 Task: Create List Brand Personality in Board Brand Development Strategies to Workspace Executive Assistance. Create List Brand Messaging in Board Voice of Employee Surveys and Analysis to Workspace Executive Assistance. Create List Brand Guidelines in Board Diversity and Inclusion Employee Training and Education Resources to Workspace Executive Assistance
Action: Mouse moved to (956, 500)
Screenshot: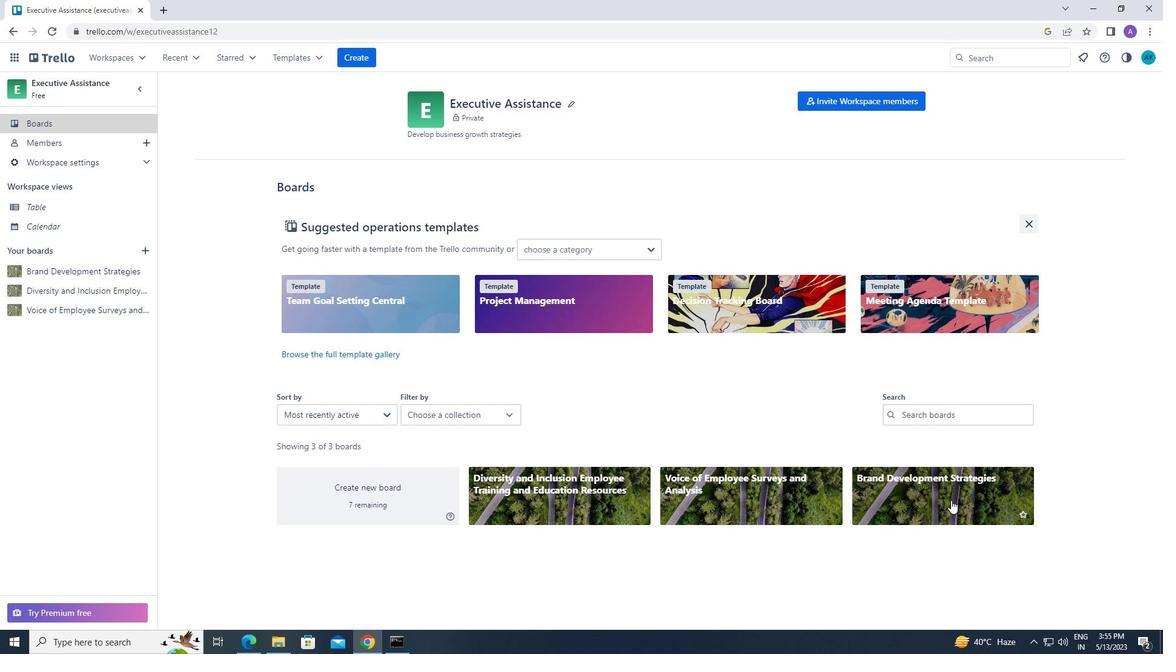 
Action: Mouse pressed left at (956, 500)
Screenshot: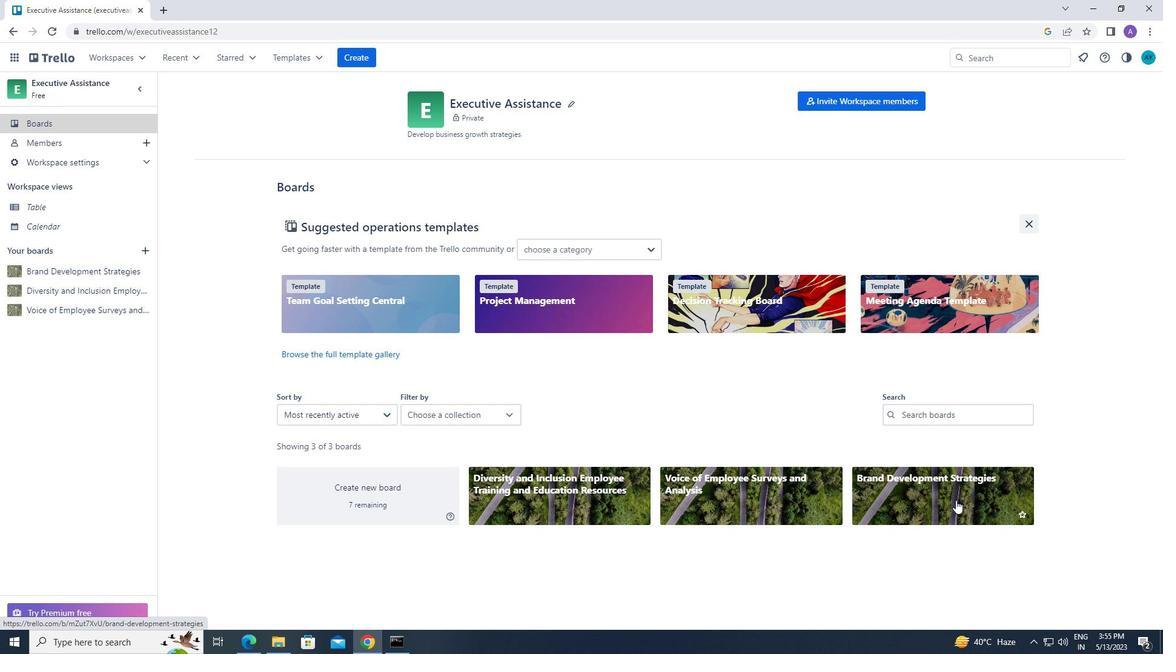 
Action: Mouse moved to (605, 126)
Screenshot: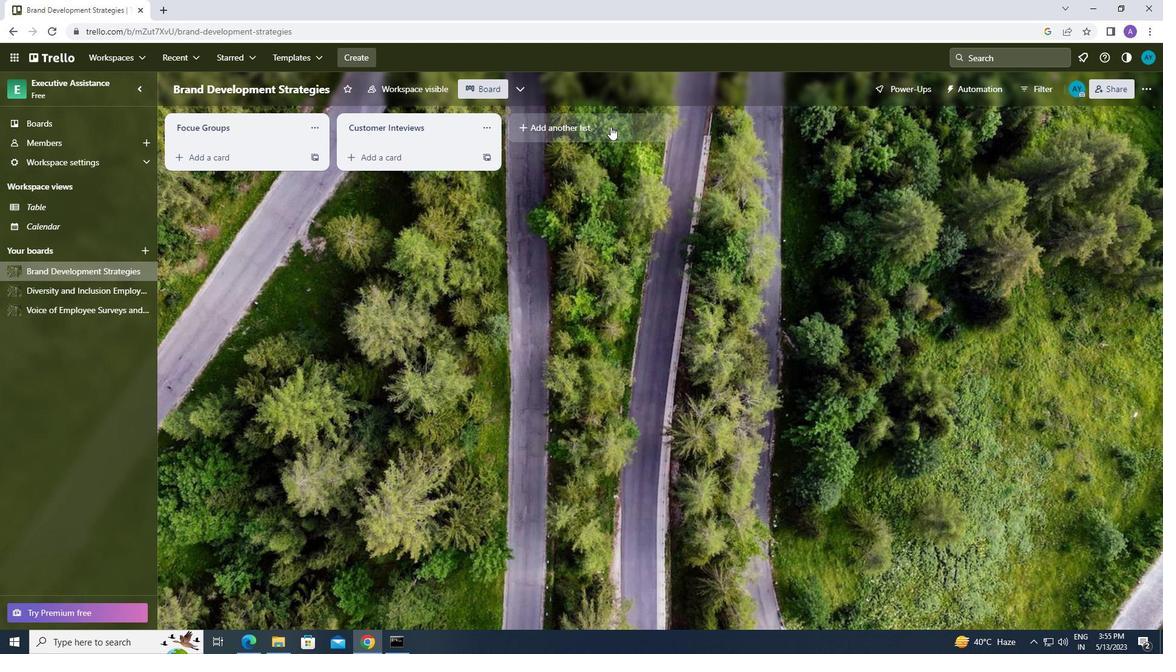 
Action: Mouse pressed left at (605, 126)
Screenshot: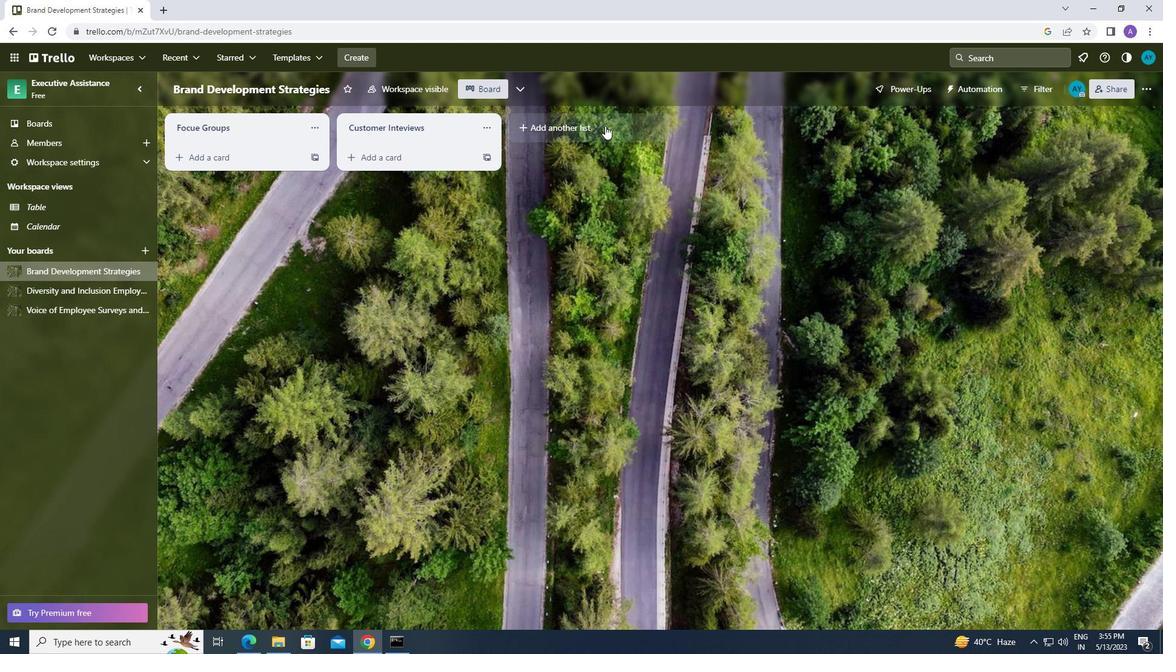 
Action: Mouse moved to (574, 129)
Screenshot: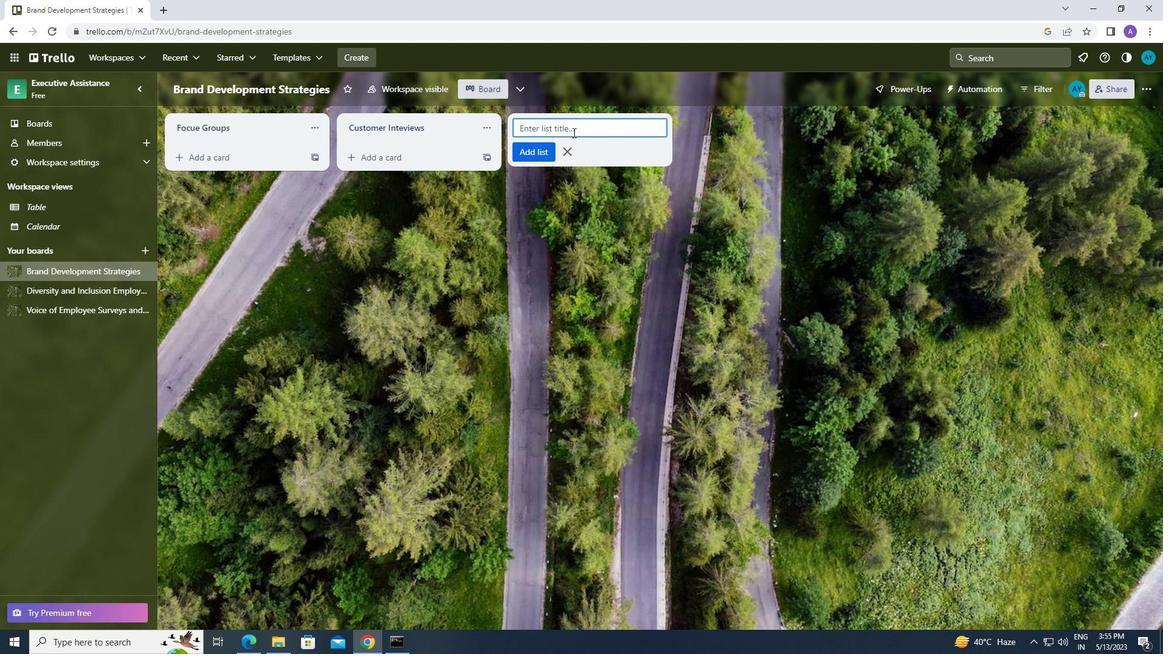 
Action: Mouse pressed left at (574, 129)
Screenshot: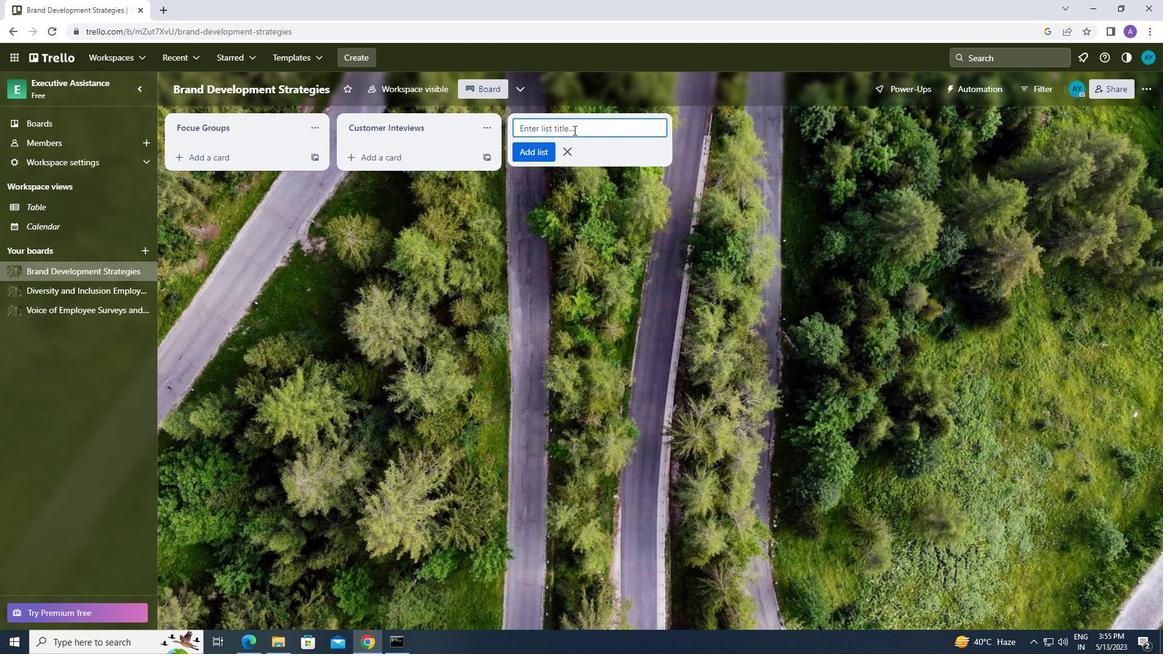 
Action: Key pressed <Key.caps_lock>b<Key.caps_lock>rand<Key.space><Key.caps_lock>p<Key.caps_lock>ersonality
Screenshot: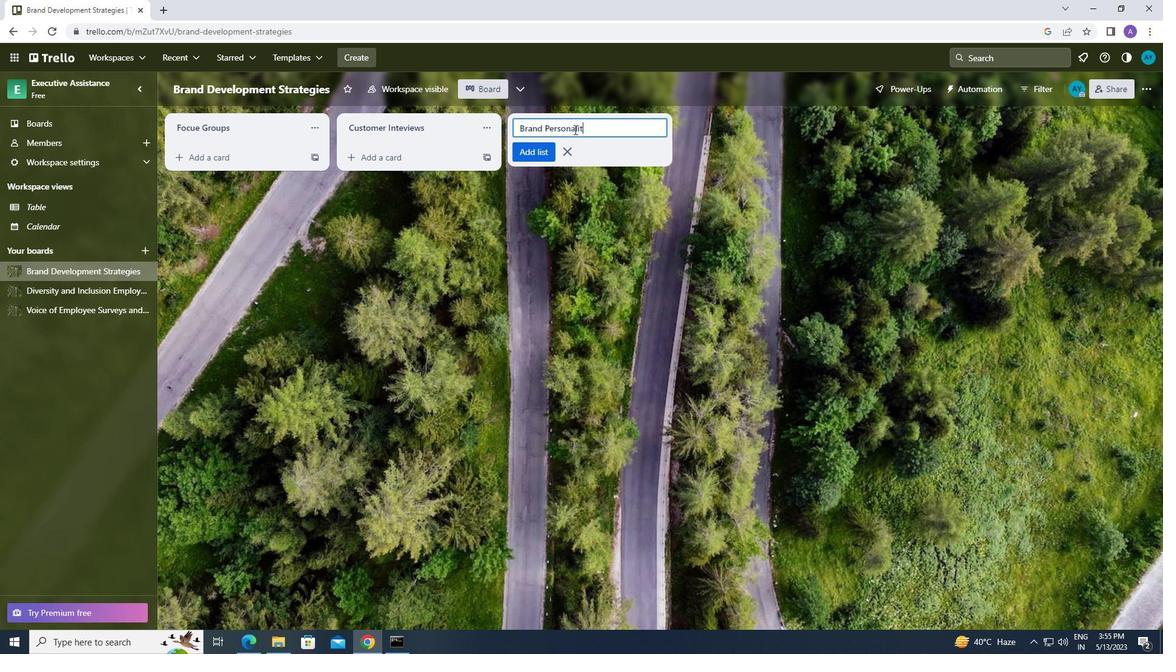 
Action: Mouse moved to (703, 266)
Screenshot: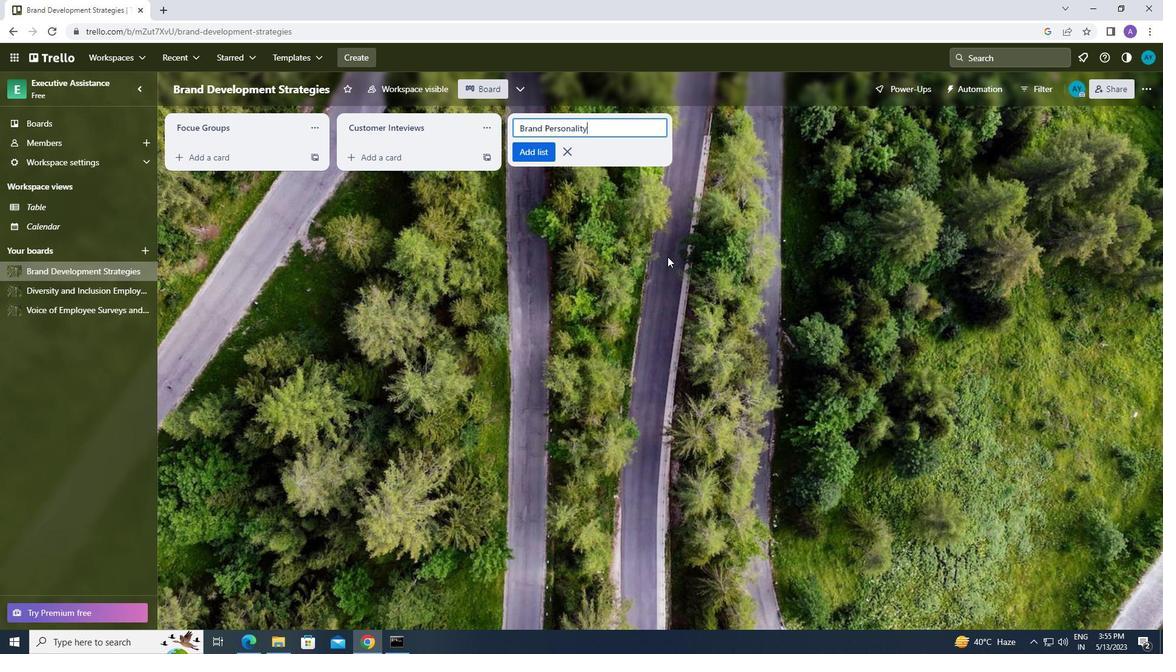 
Action: Key pressed <Key.enter>
Screenshot: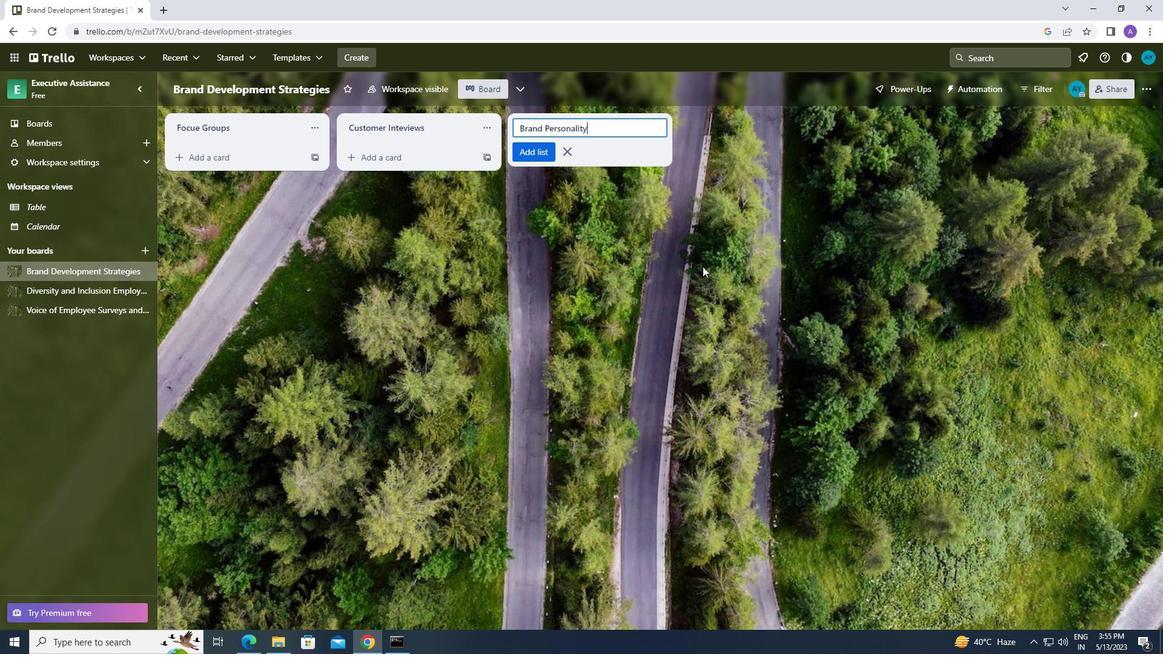 
Action: Mouse moved to (128, 56)
Screenshot: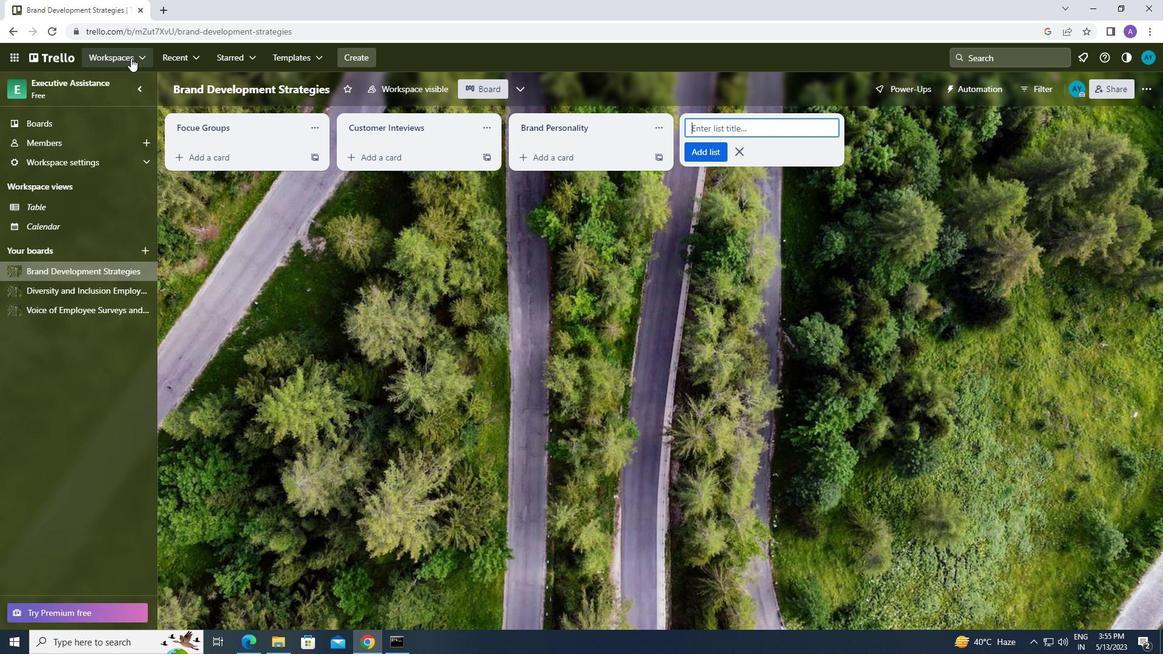 
Action: Mouse pressed left at (128, 56)
Screenshot: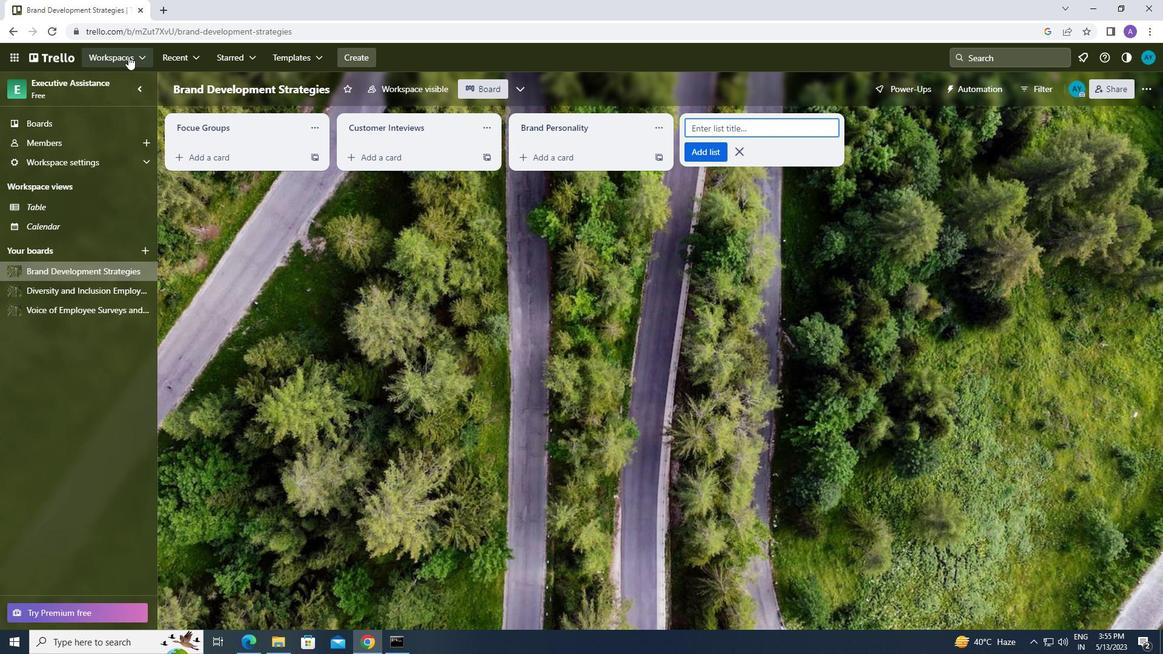 
Action: Mouse moved to (153, 329)
Screenshot: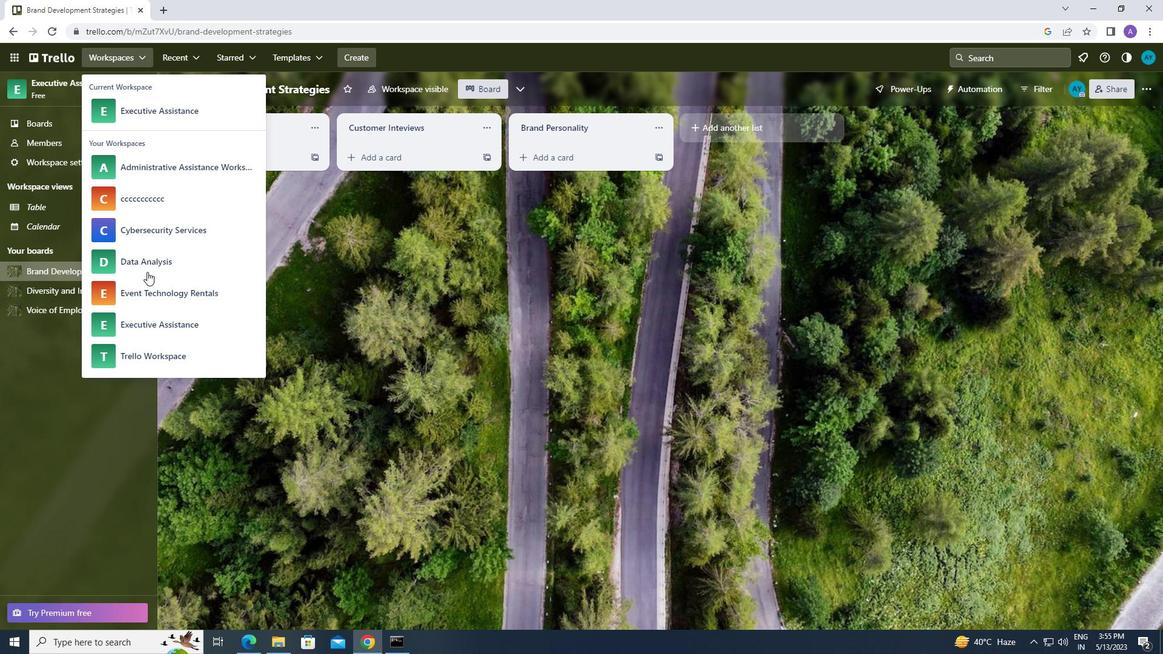 
Action: Mouse pressed left at (153, 329)
Screenshot: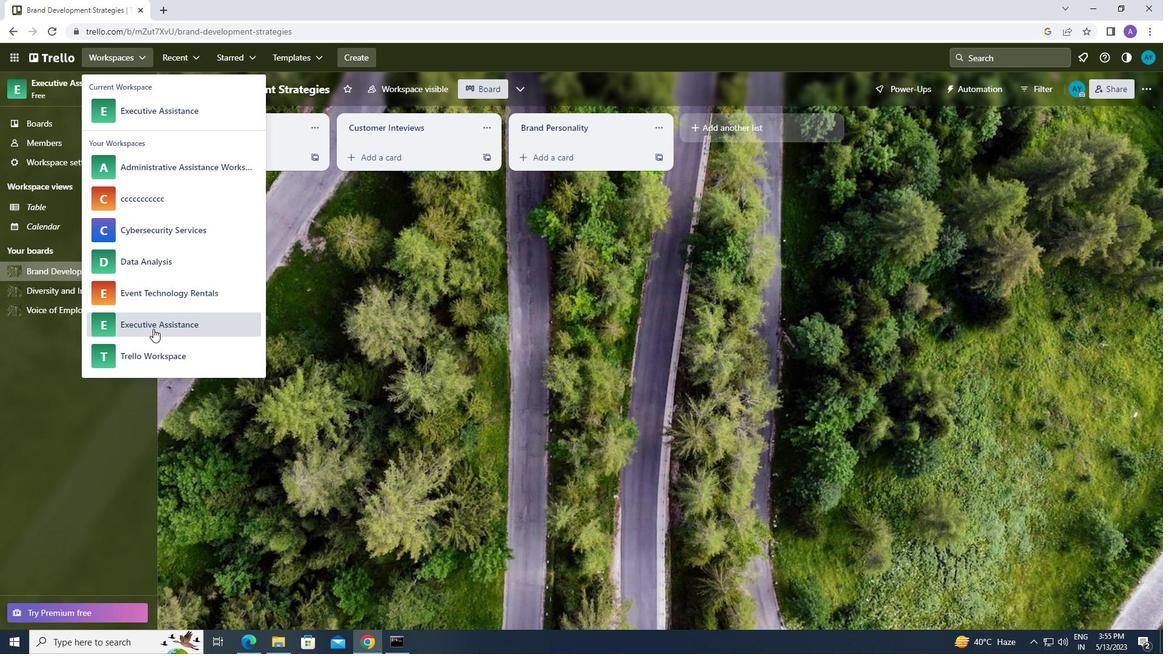 
Action: Mouse moved to (751, 494)
Screenshot: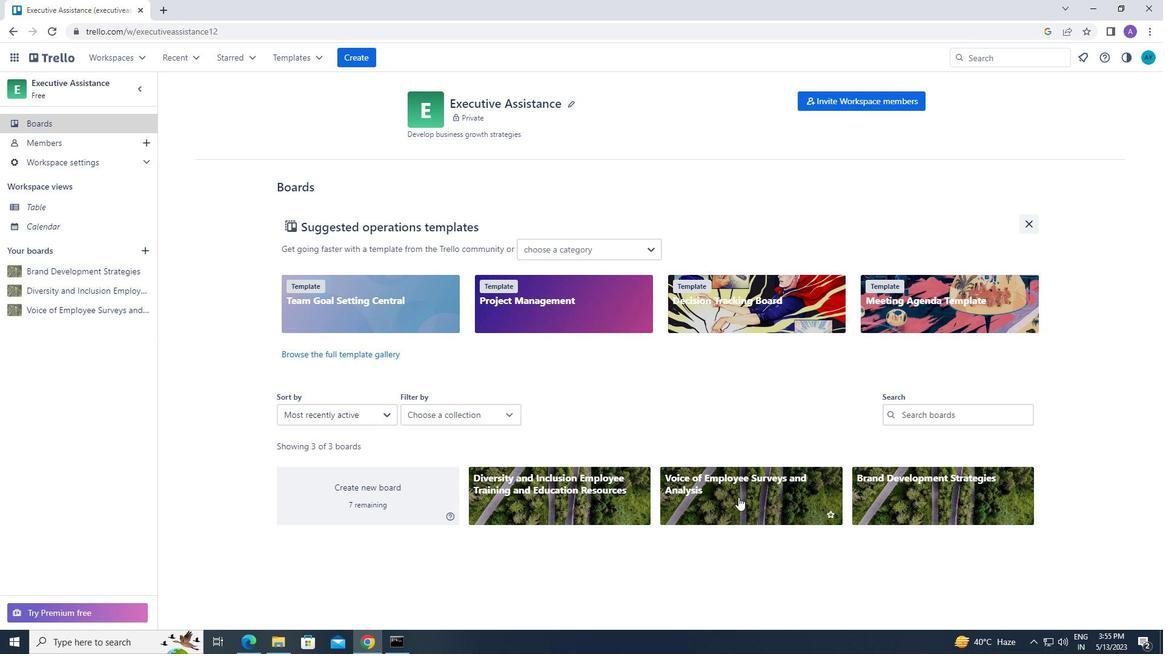 
Action: Mouse pressed left at (751, 494)
Screenshot: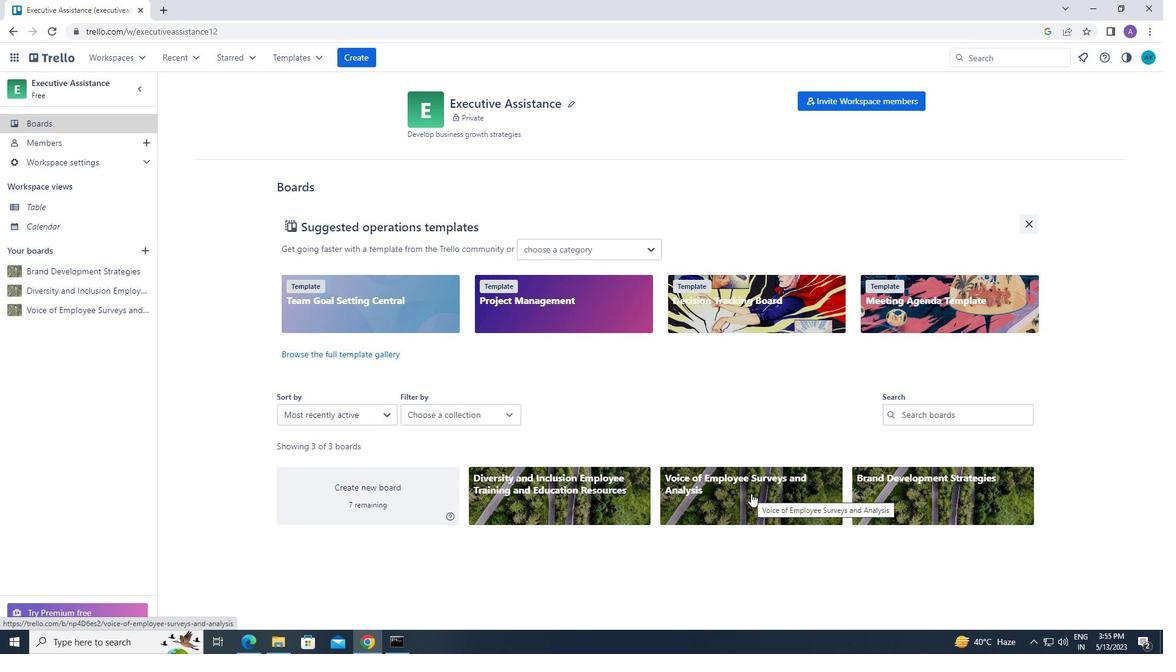 
Action: Mouse moved to (575, 120)
Screenshot: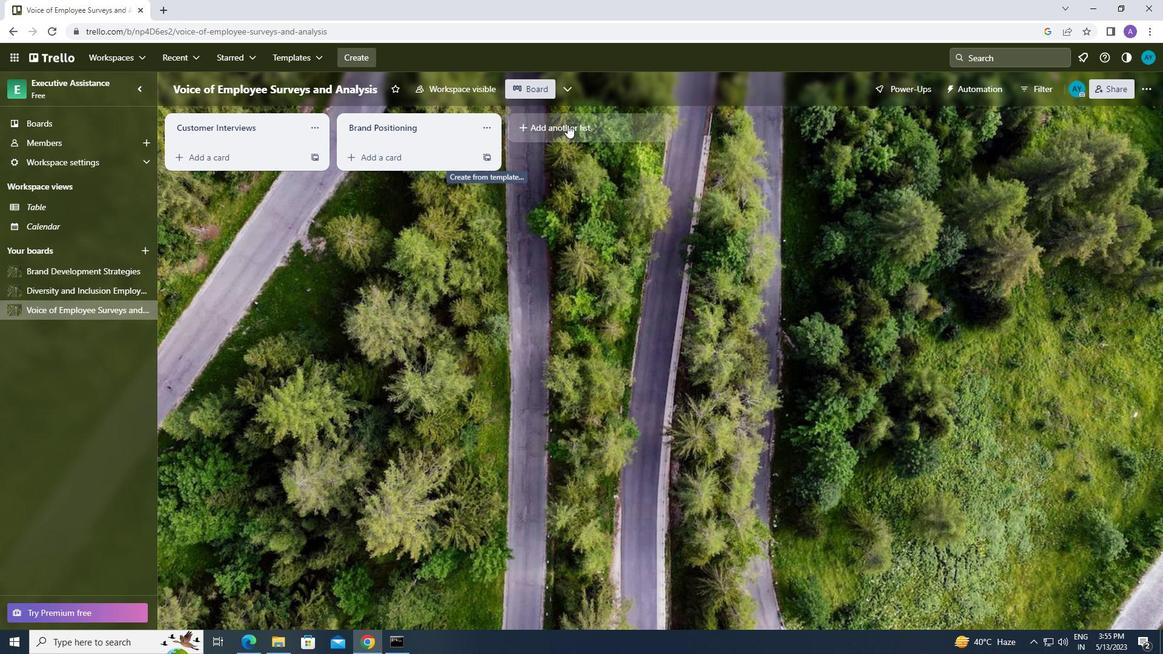 
Action: Mouse pressed left at (575, 120)
Screenshot: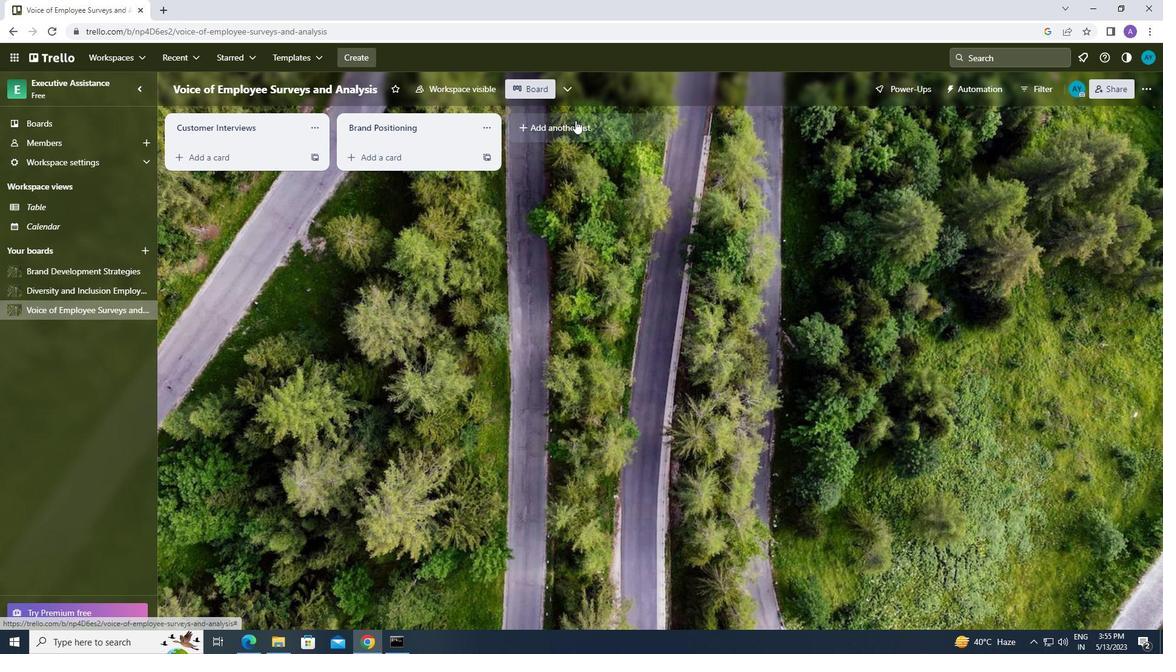 
Action: Mouse moved to (568, 130)
Screenshot: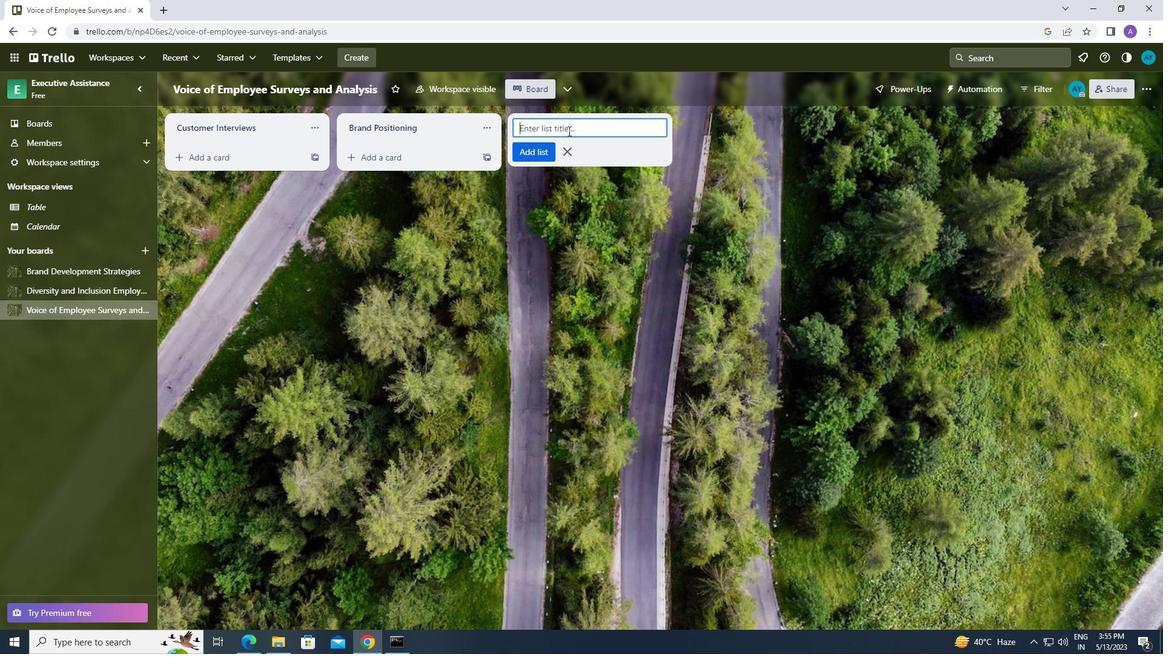 
Action: Mouse pressed left at (568, 130)
Screenshot: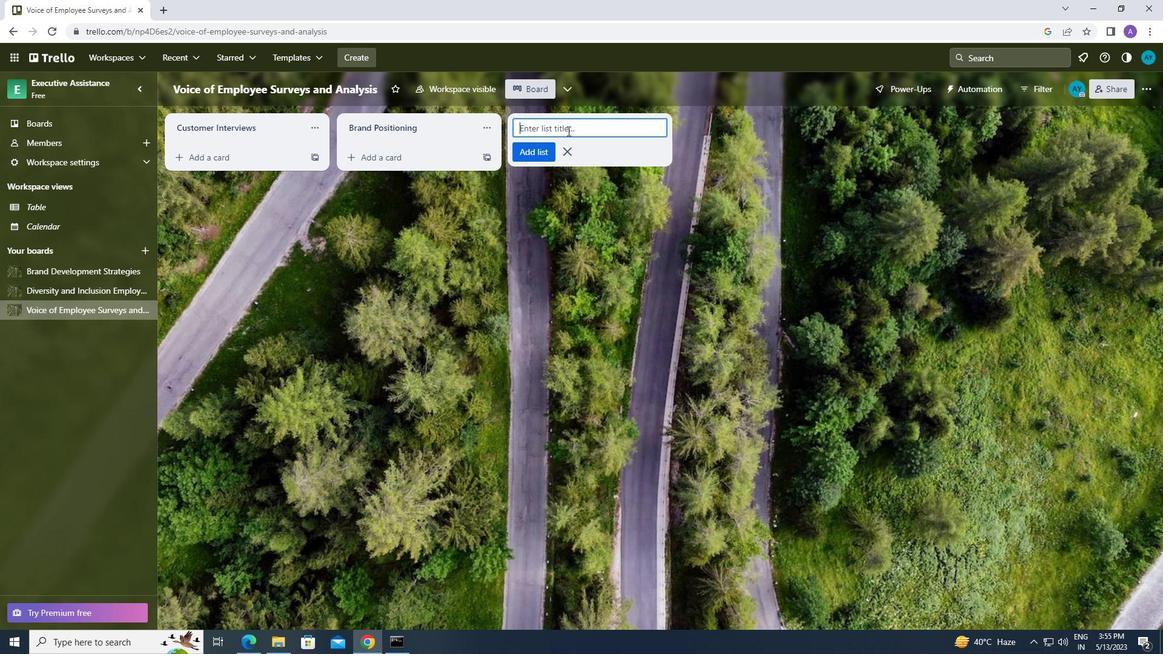 
Action: Mouse moved to (568, 130)
Screenshot: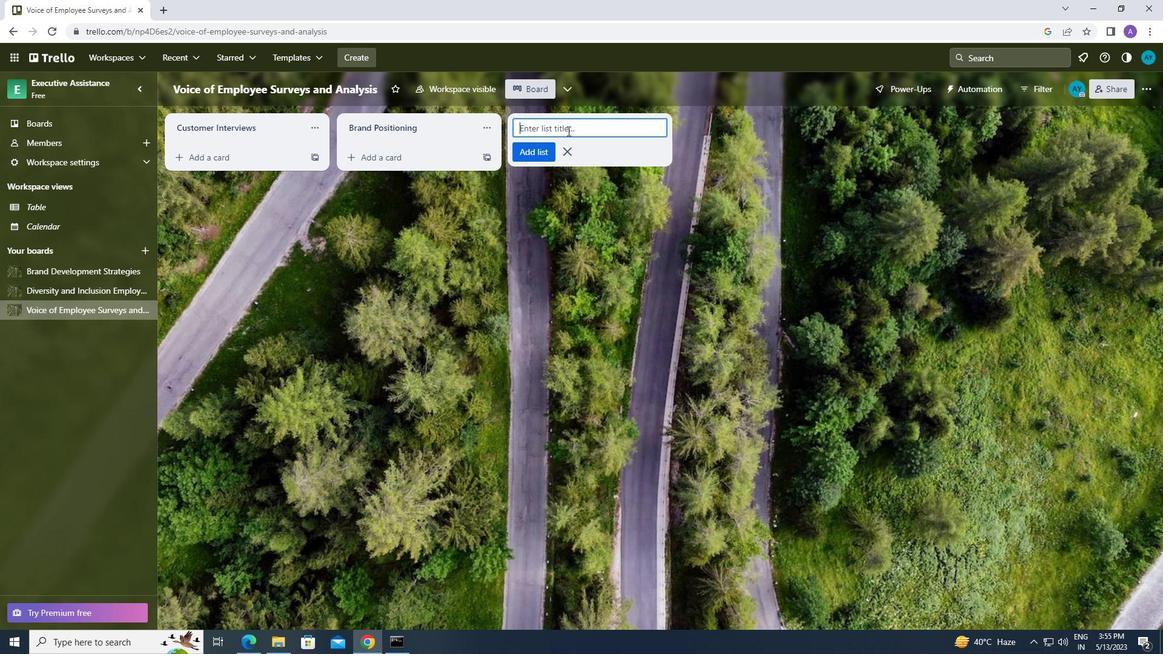 
Action: Key pressed <Key.caps_lock>b<Key.caps_lock>rand<Key.space><Key.caps_lock>m<Key.caps_lock>essaging
Screenshot: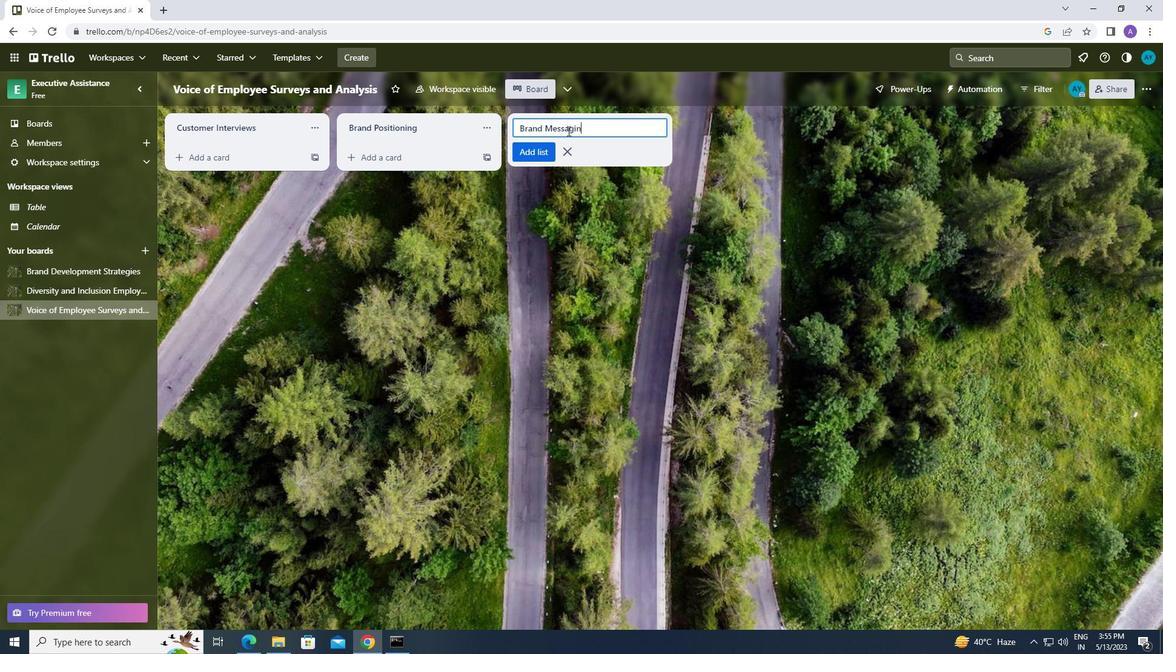 
Action: Mouse moved to (574, 254)
Screenshot: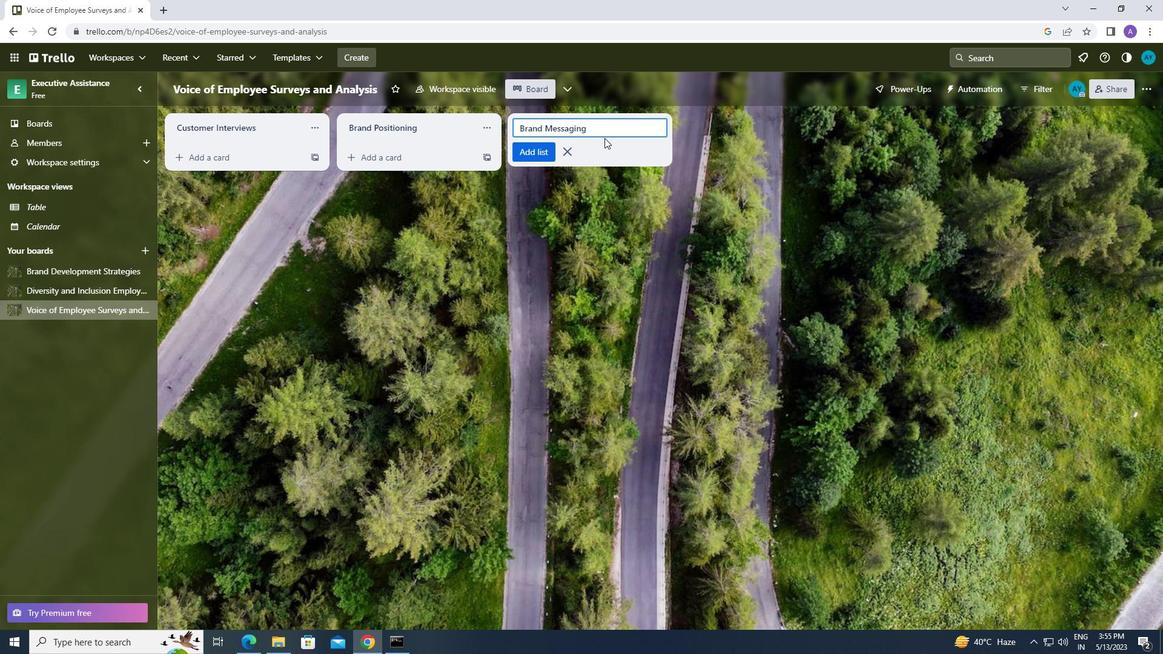 
Action: Key pressed <Key.enter>
Screenshot: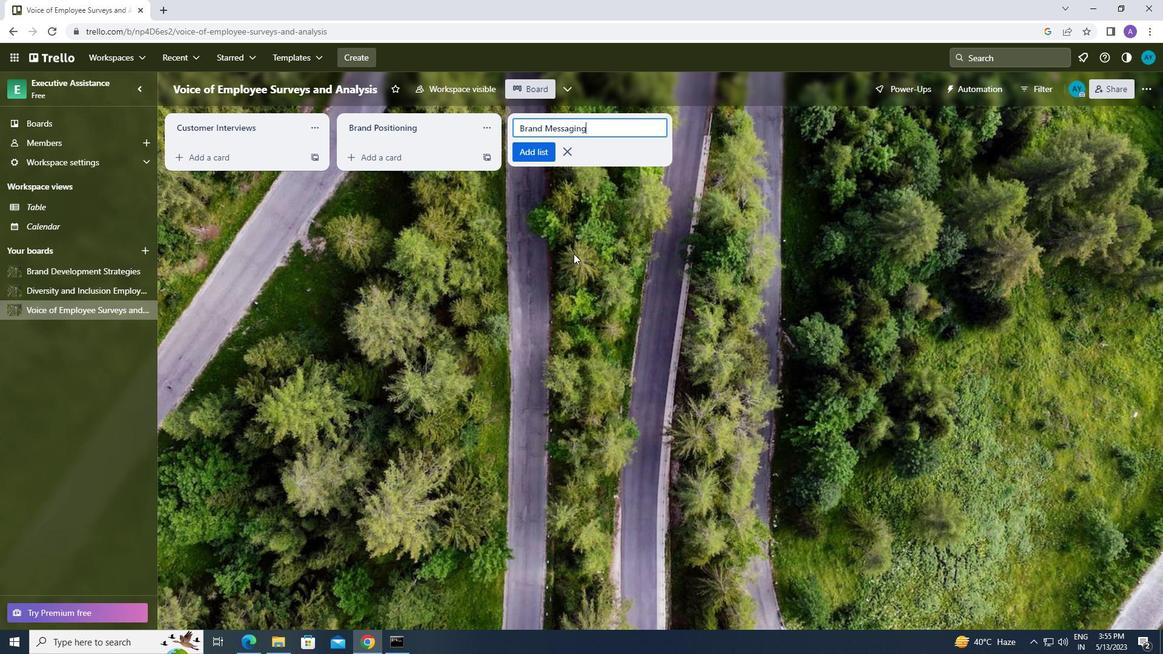 
Action: Mouse moved to (133, 61)
Screenshot: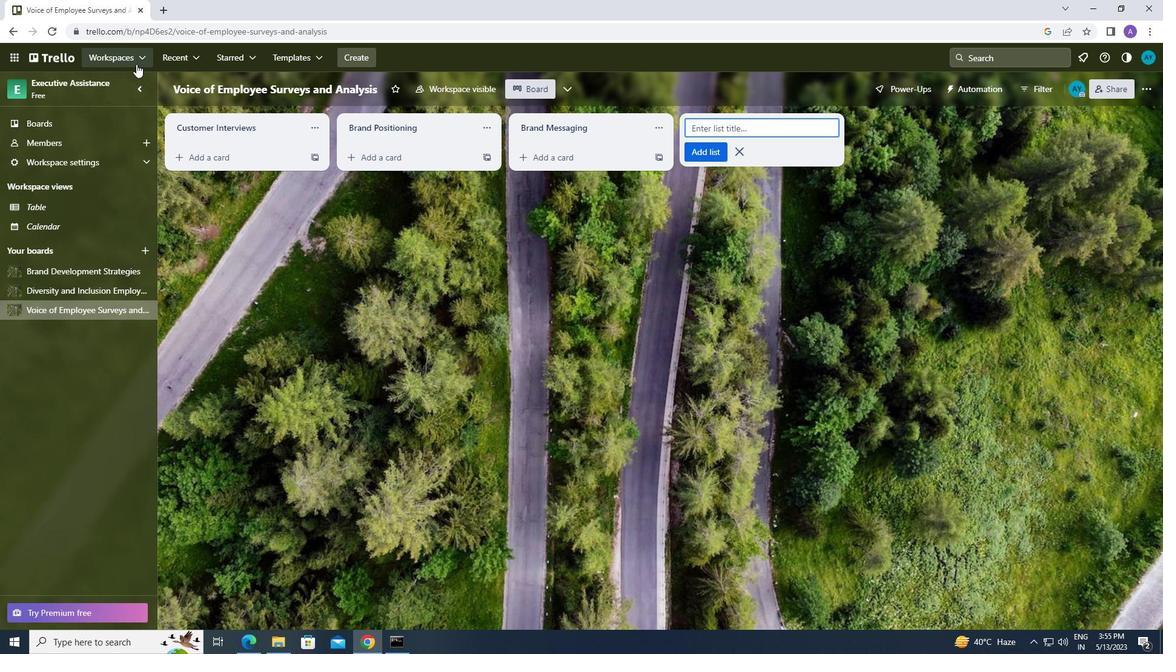 
Action: Mouse pressed left at (133, 61)
Screenshot: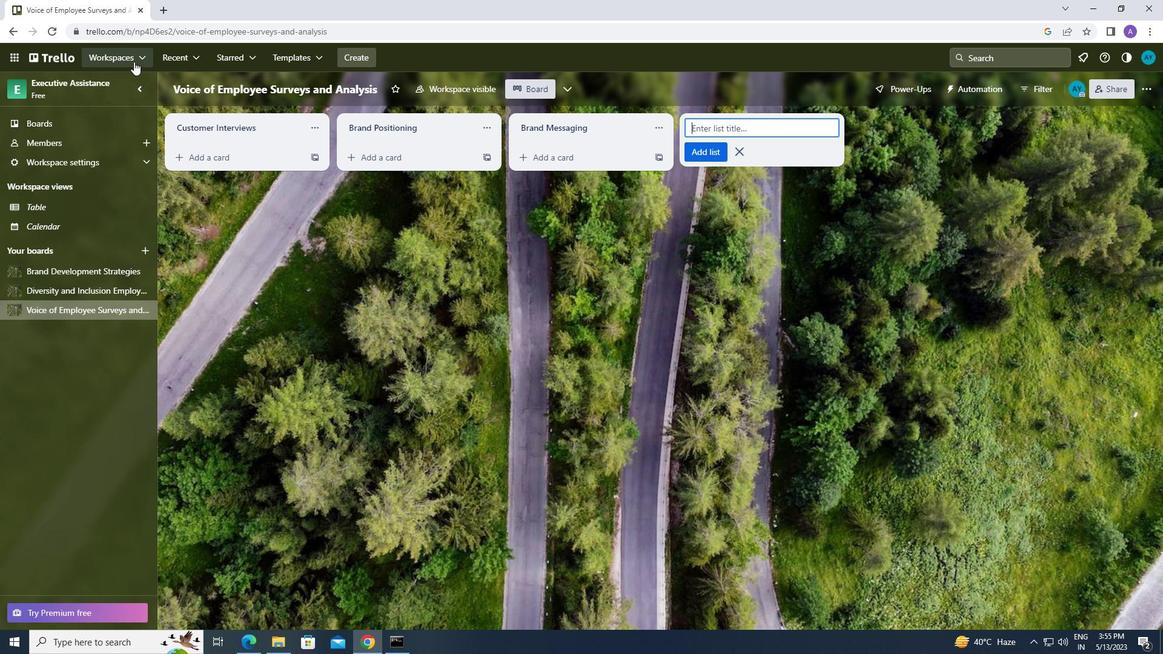 
Action: Mouse moved to (172, 319)
Screenshot: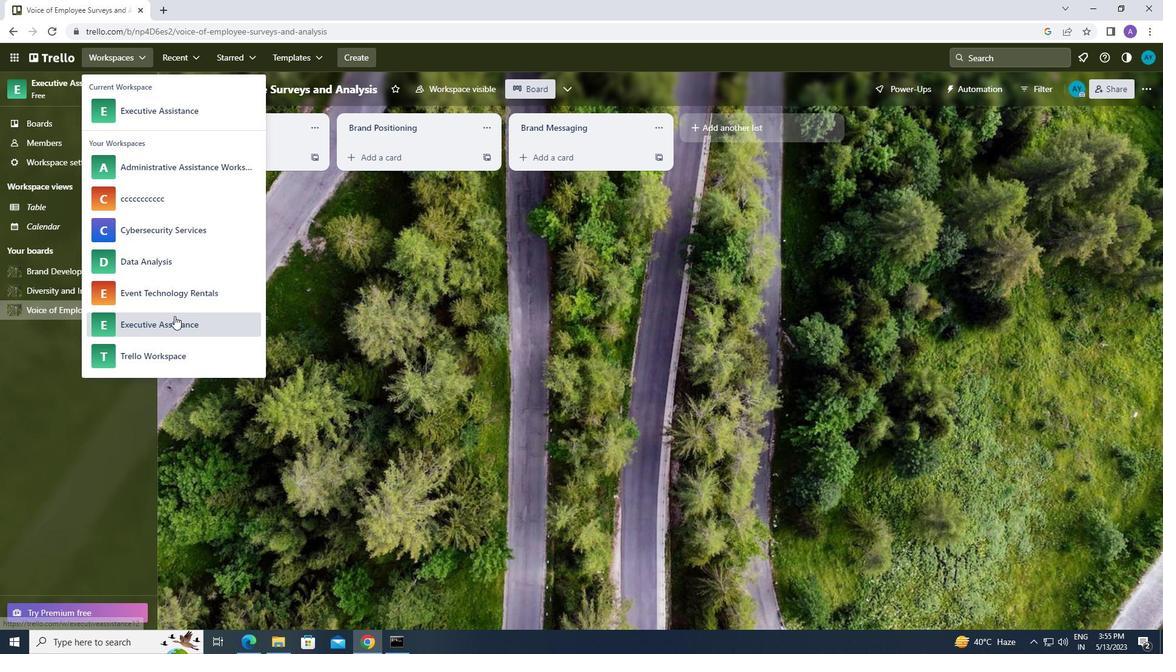 
Action: Mouse pressed left at (172, 319)
Screenshot: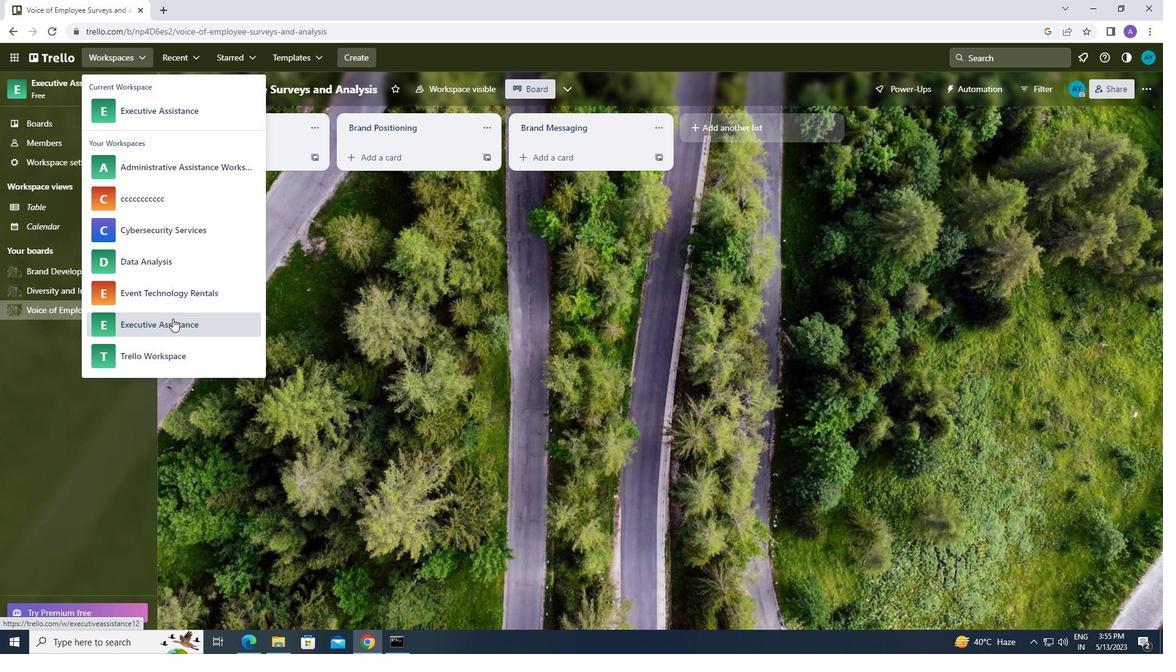 
Action: Mouse moved to (574, 502)
Screenshot: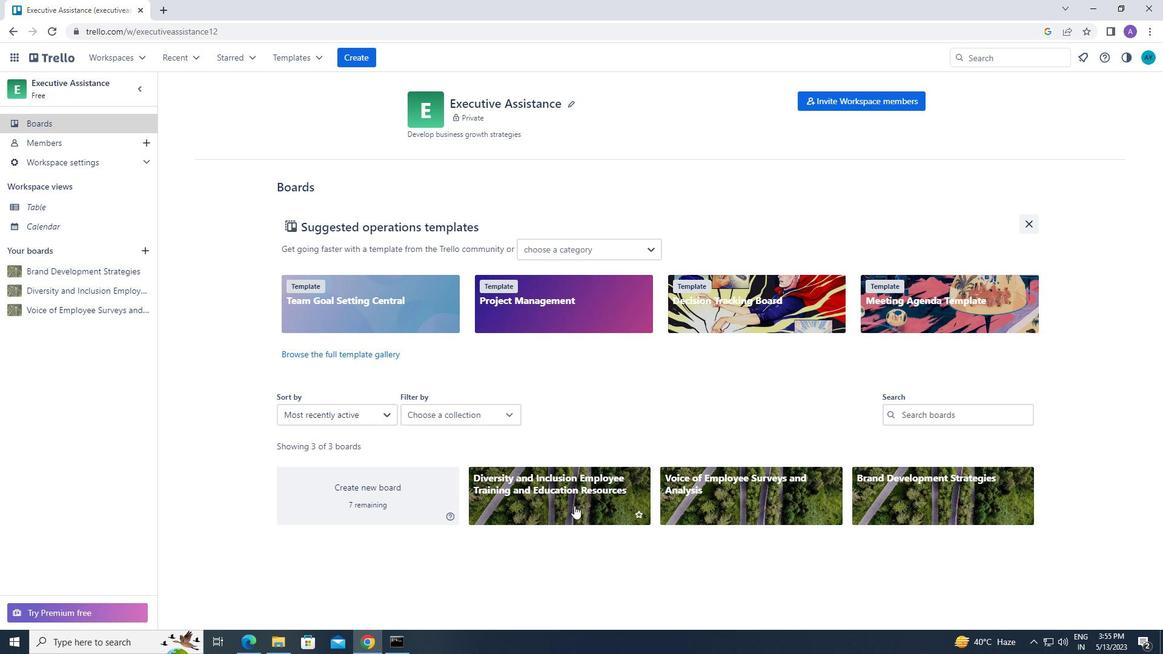 
Action: Mouse pressed left at (574, 502)
Screenshot: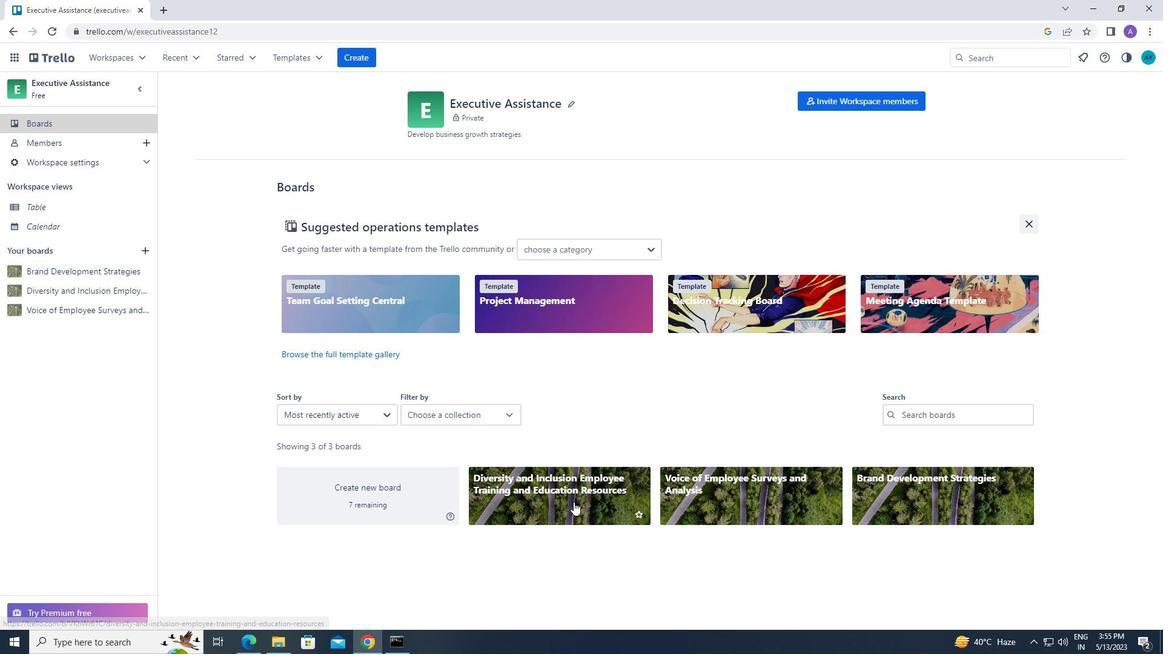 
Action: Mouse moved to (595, 128)
Screenshot: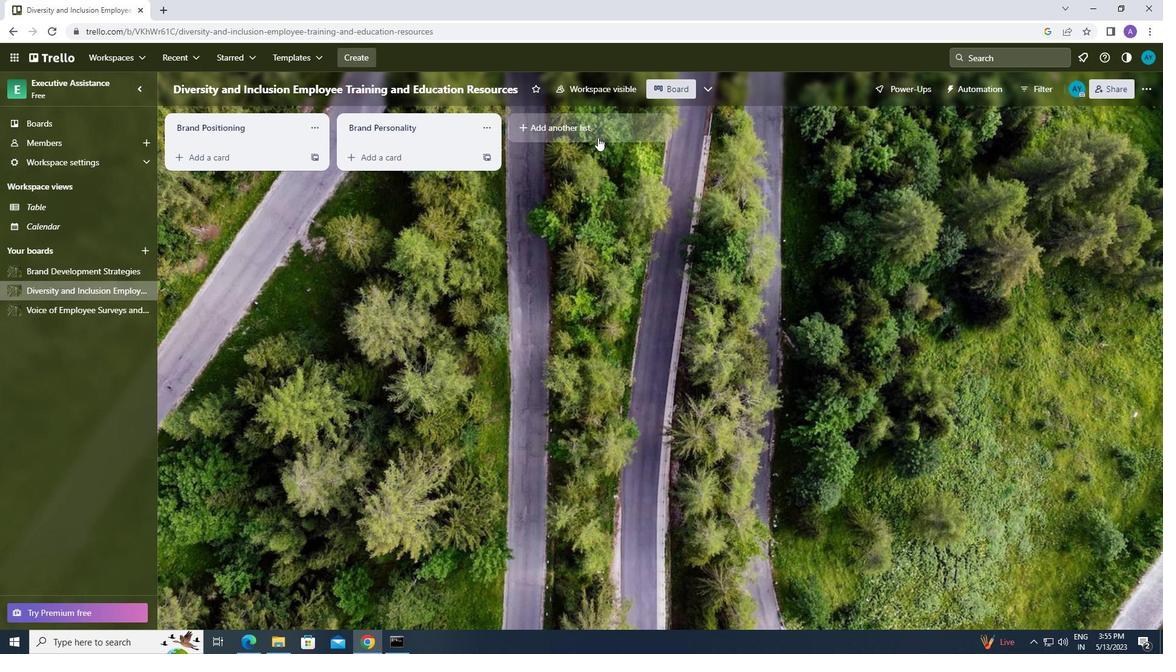 
Action: Mouse pressed left at (595, 128)
Screenshot: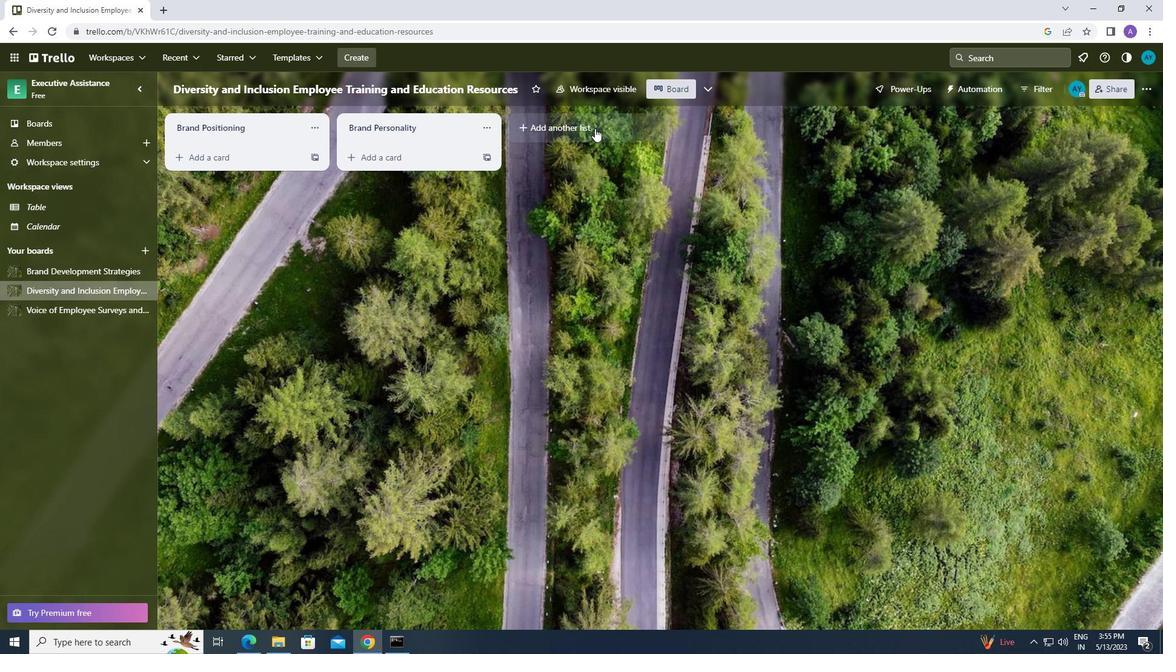 
Action: Mouse moved to (586, 133)
Screenshot: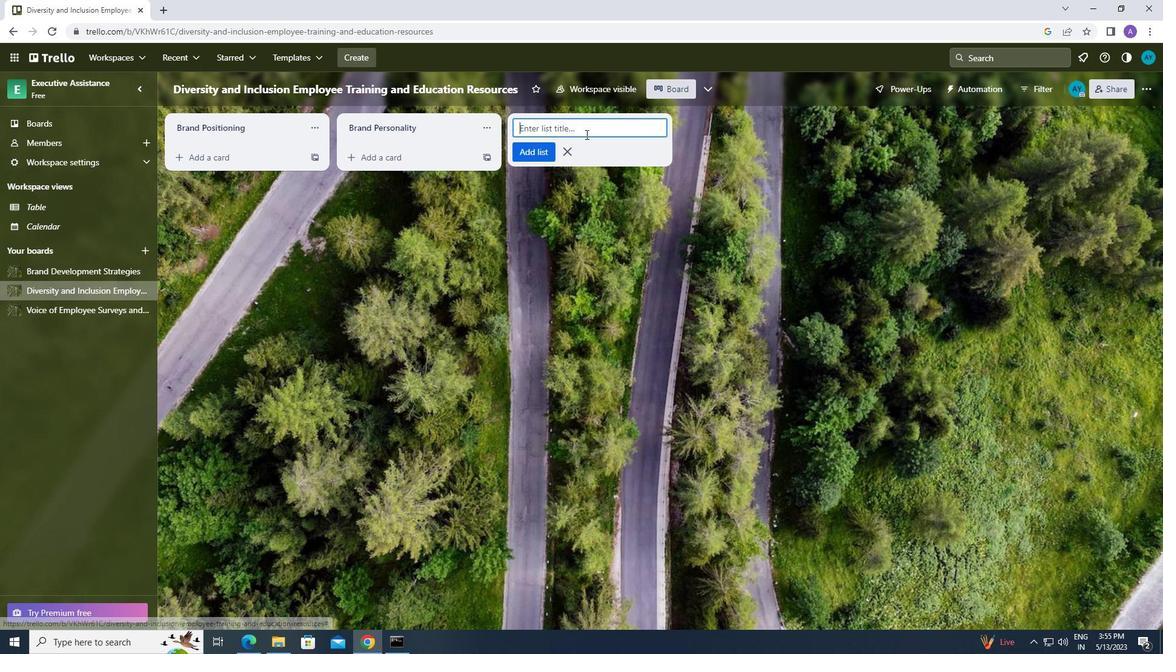 
Action: Mouse pressed left at (586, 133)
Screenshot: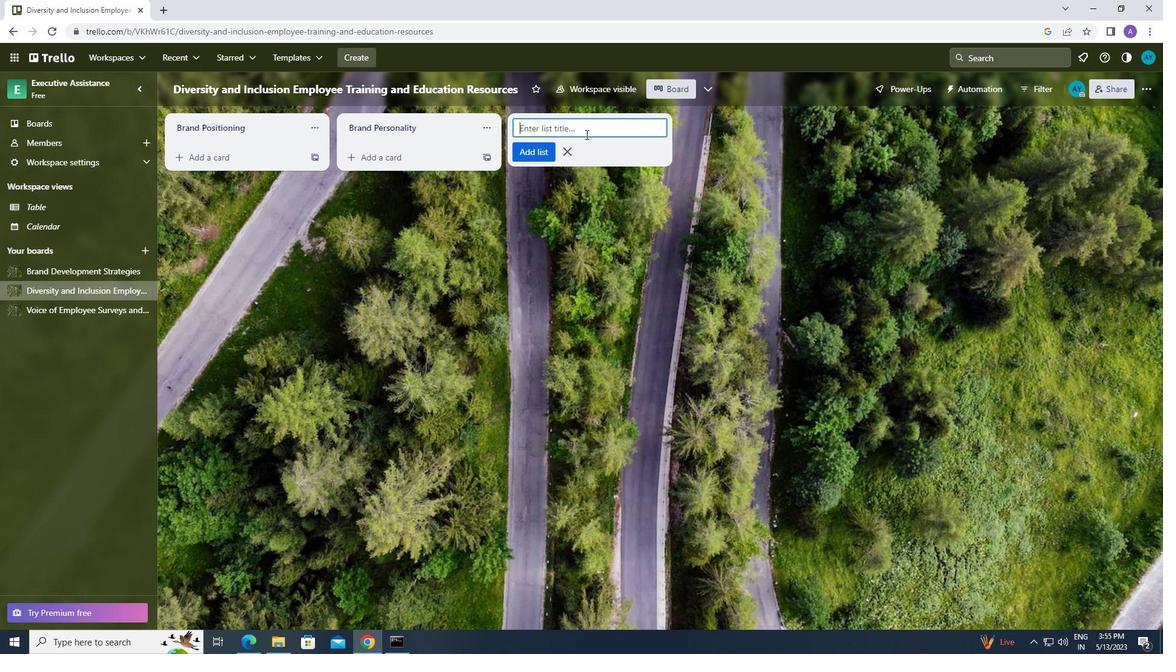 
Action: Key pressed <Key.caps_lock>b<Key.caps_lock>rand<Key.space><Key.caps_lock>g<Key.caps_lock>uidelines<Key.enter>
Screenshot: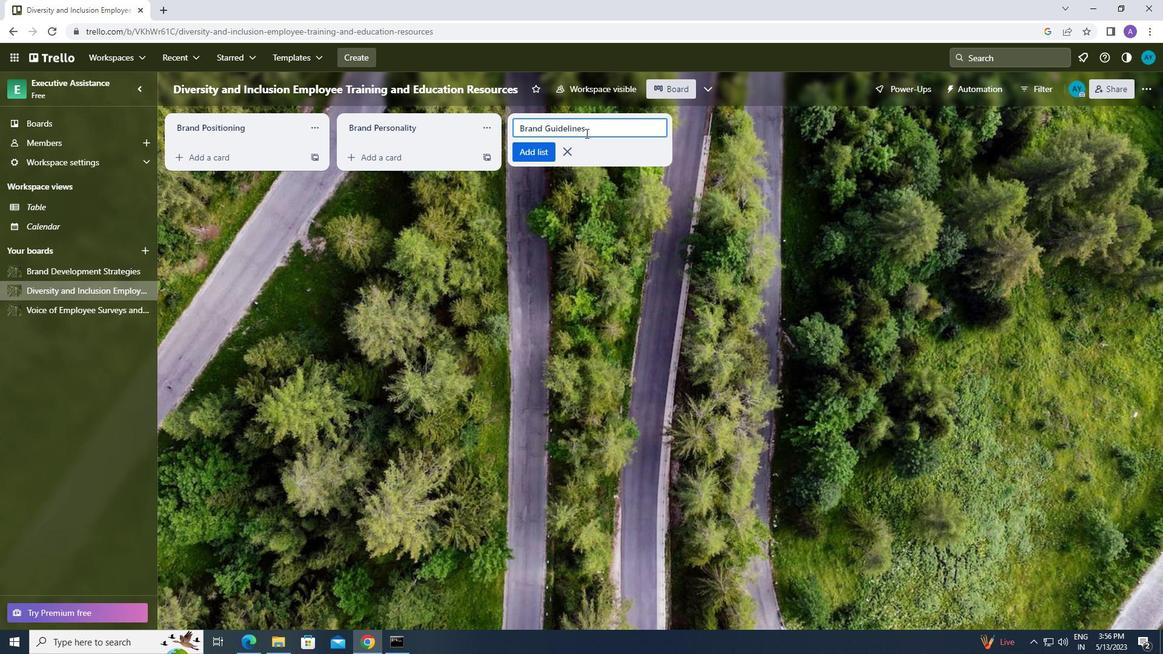 
